 Task: In job post updates turn off push notifications.
Action: Mouse moved to (637, 67)
Screenshot: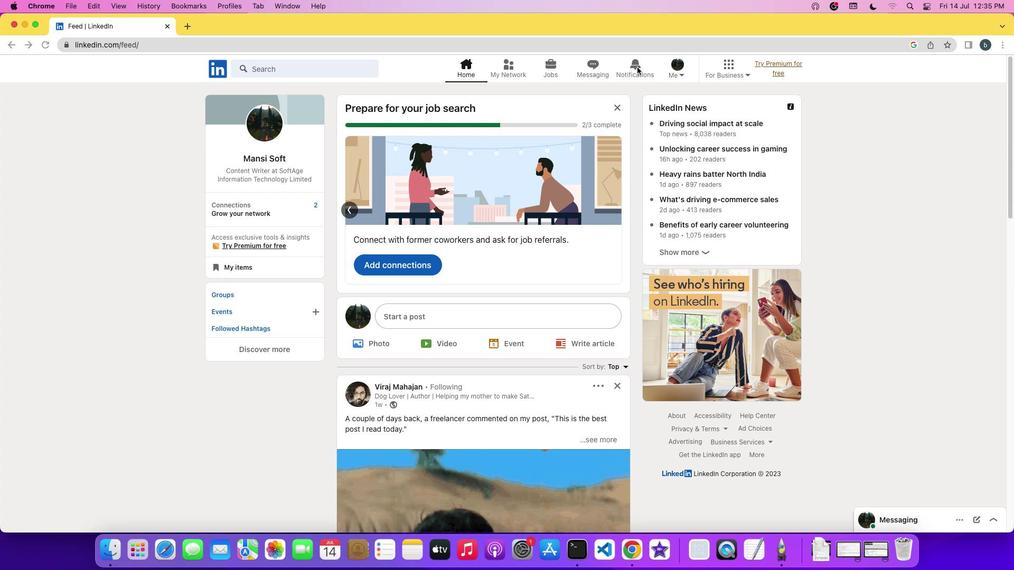 
Action: Mouse pressed left at (637, 67)
Screenshot: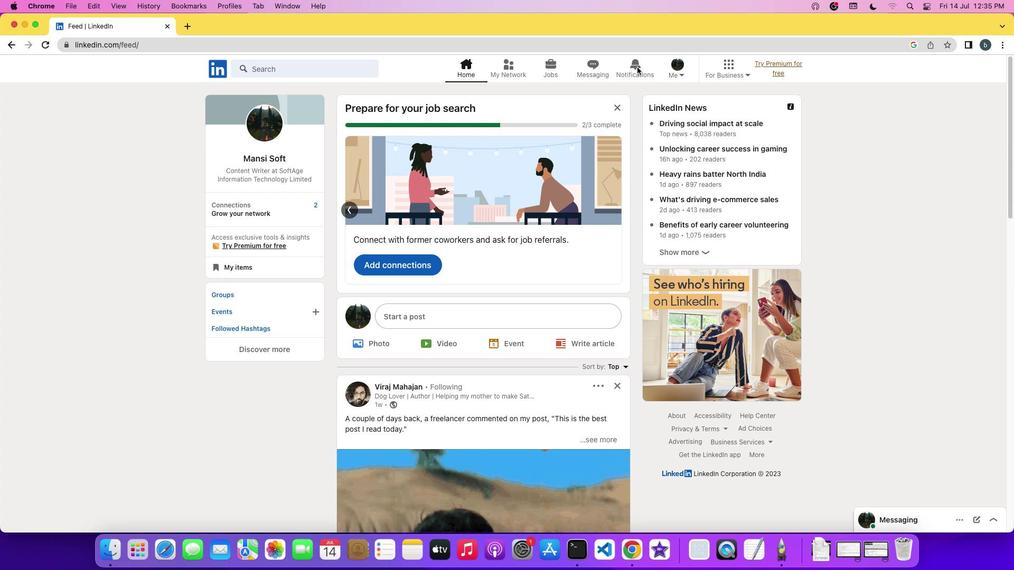 
Action: Mouse pressed left at (637, 67)
Screenshot: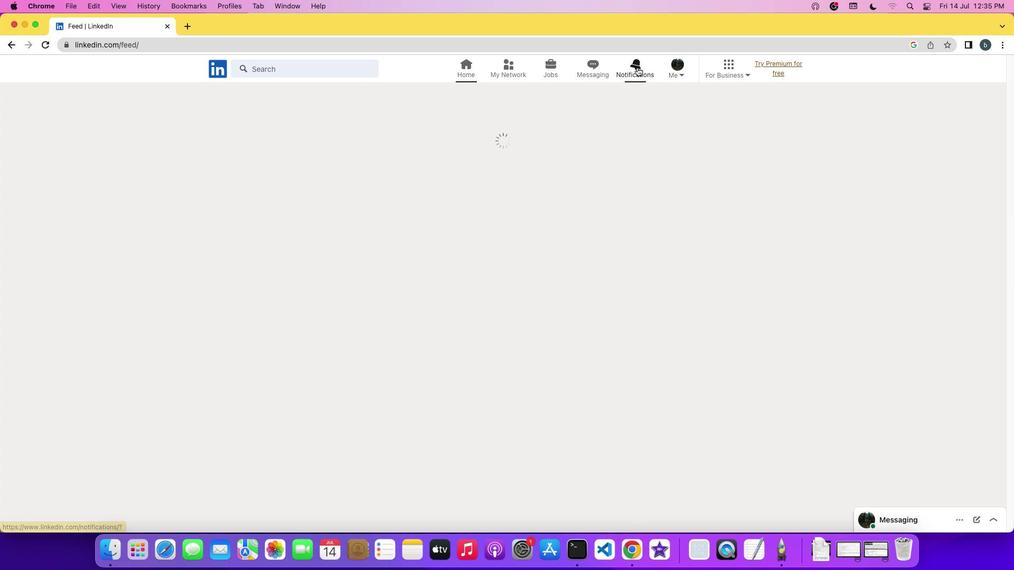 
Action: Mouse moved to (251, 138)
Screenshot: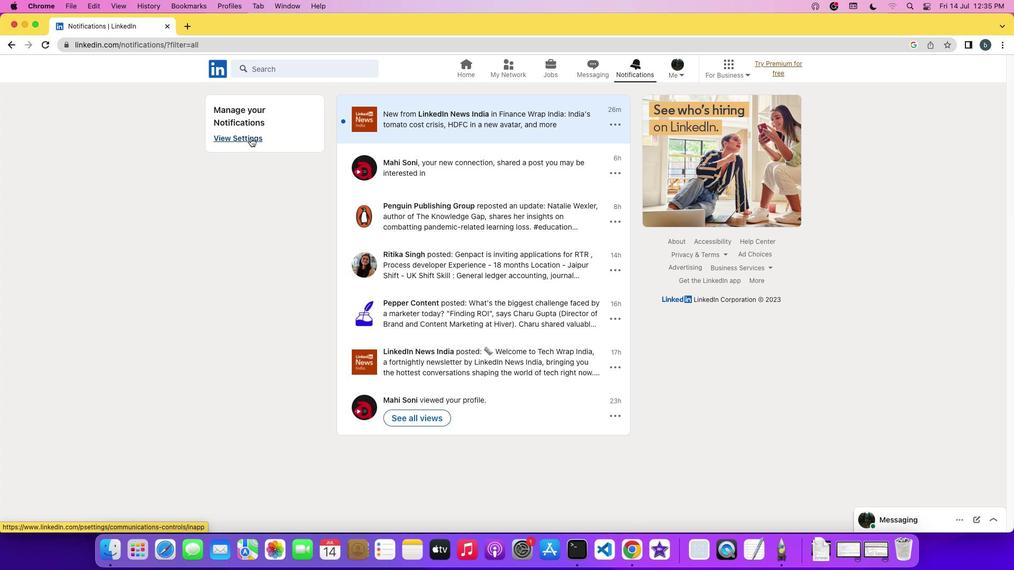 
Action: Mouse pressed left at (251, 138)
Screenshot: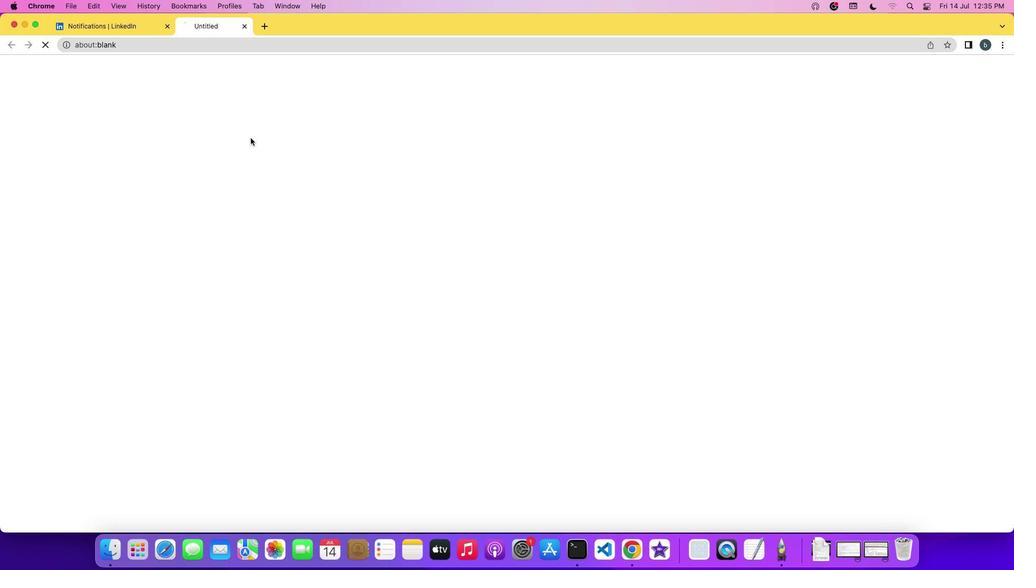 
Action: Mouse moved to (496, 150)
Screenshot: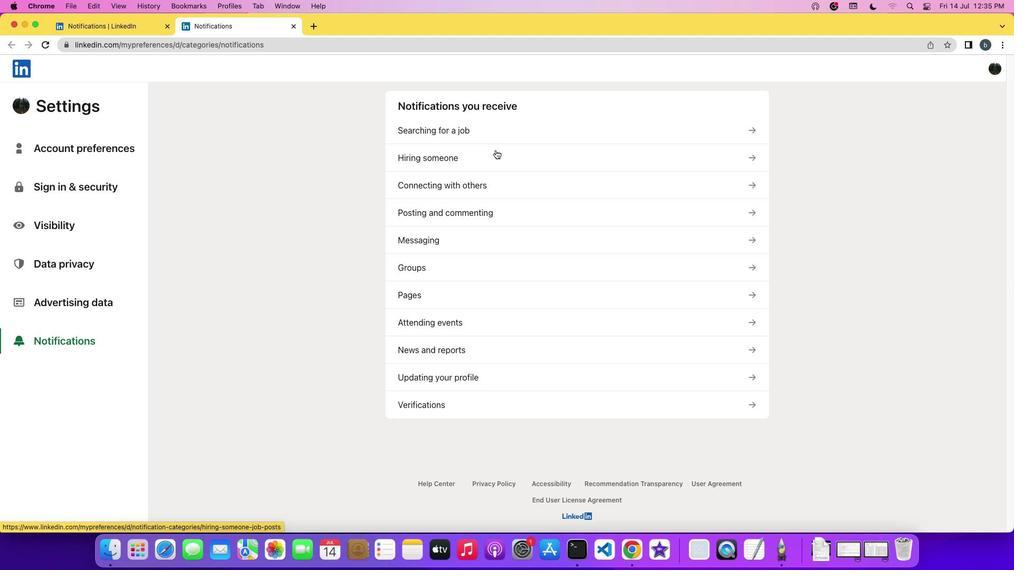 
Action: Mouse pressed left at (496, 150)
Screenshot: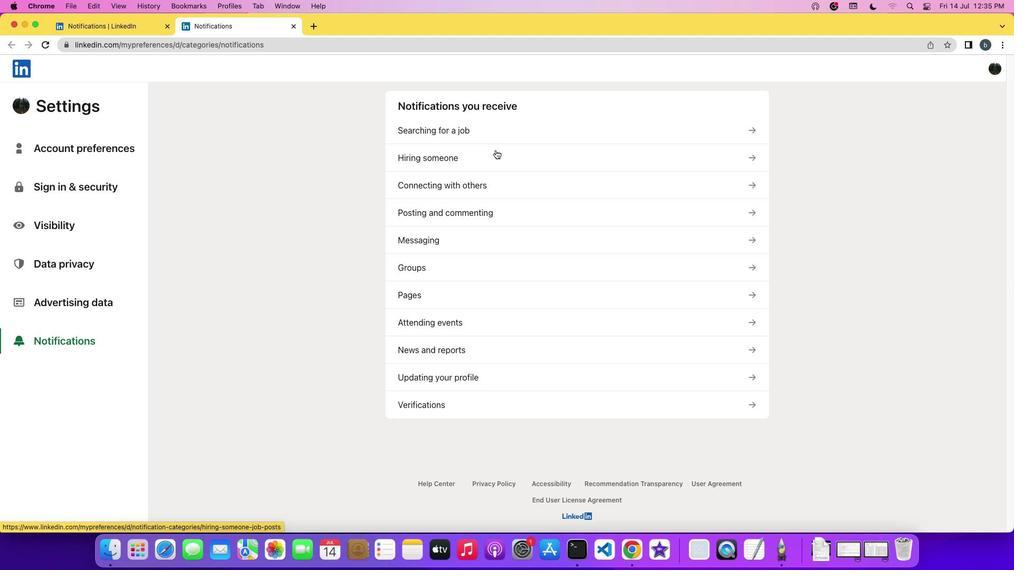 
Action: Mouse moved to (489, 205)
Screenshot: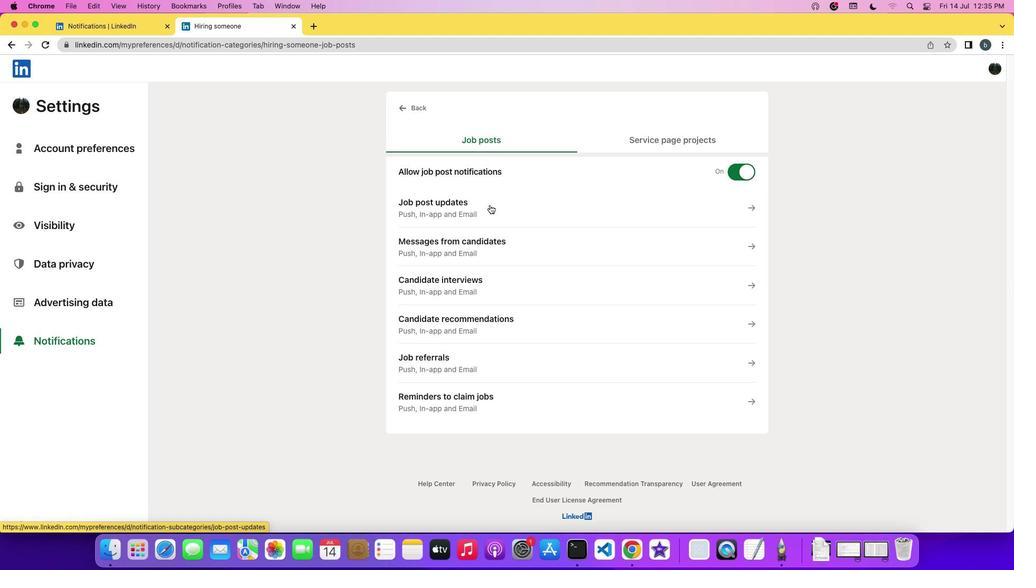 
Action: Mouse pressed left at (489, 205)
Screenshot: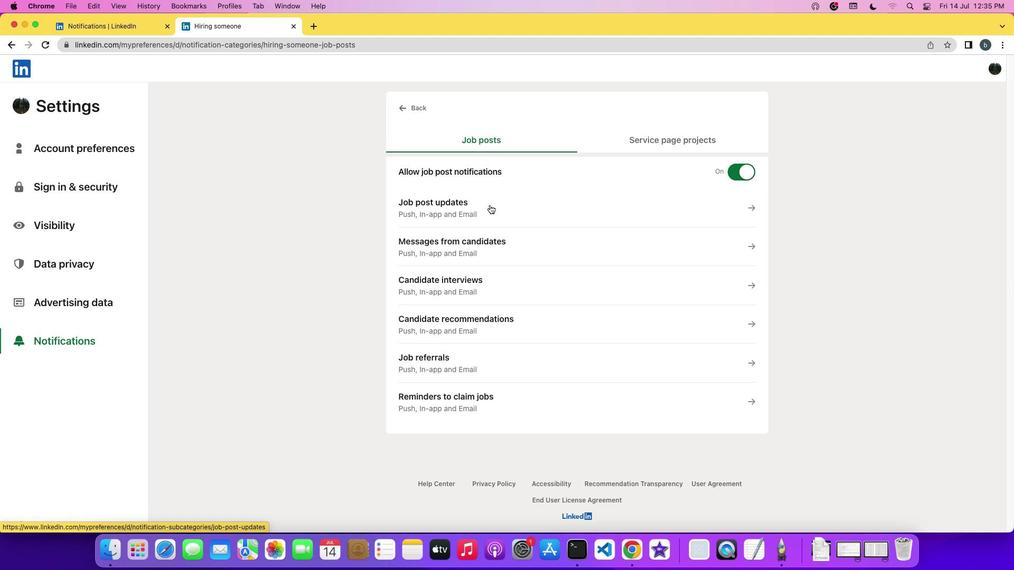 
Action: Mouse moved to (752, 240)
Screenshot: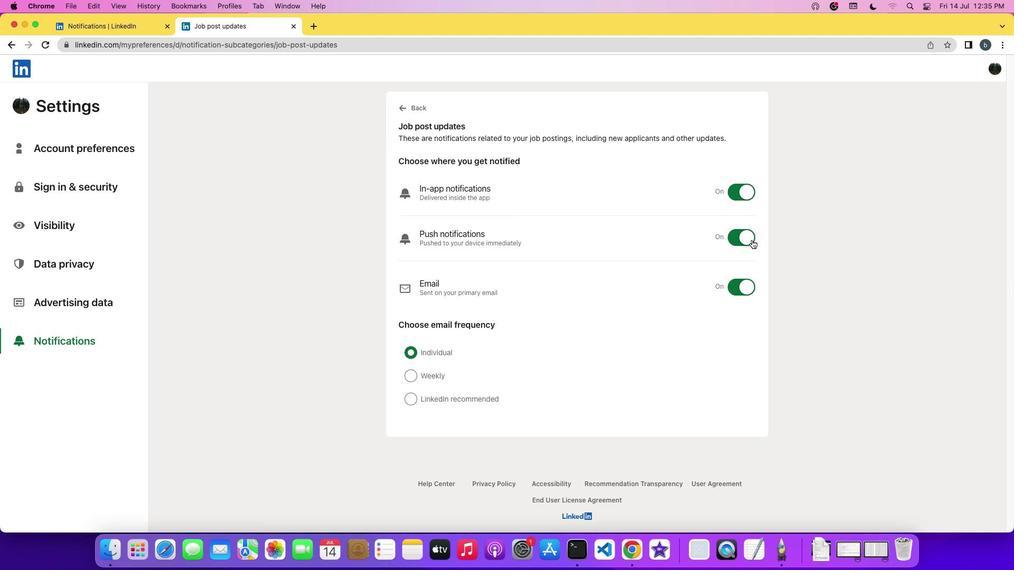 
Action: Mouse pressed left at (752, 240)
Screenshot: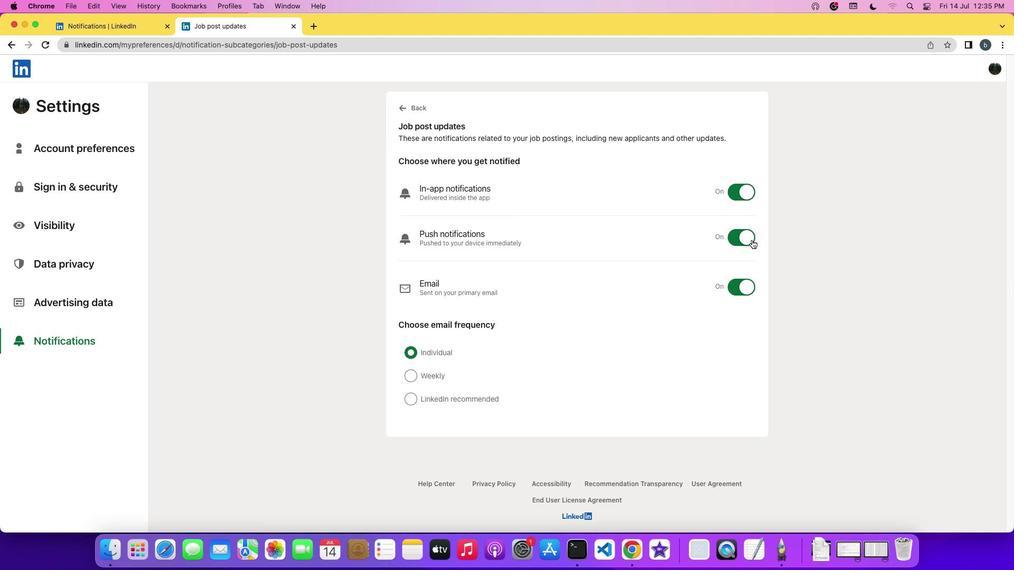 
Action: Mouse moved to (768, 248)
Screenshot: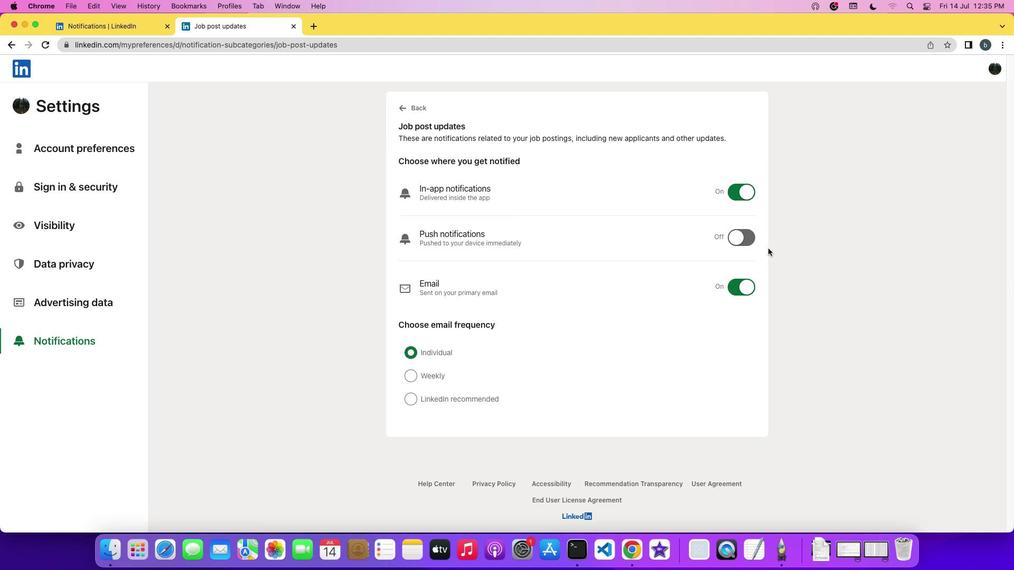 
